 Task: Create ChildIssue0014 as Child Issue of Issue Issue0007 in Backlog  in Scrum Project Project0002 in Jira
Action: Mouse moved to (446, 506)
Screenshot: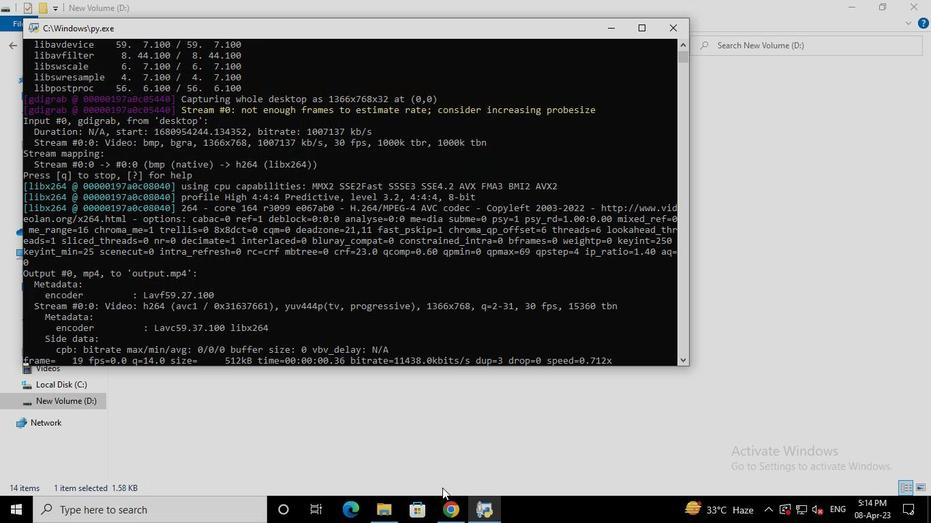 
Action: Mouse pressed left at (446, 506)
Screenshot: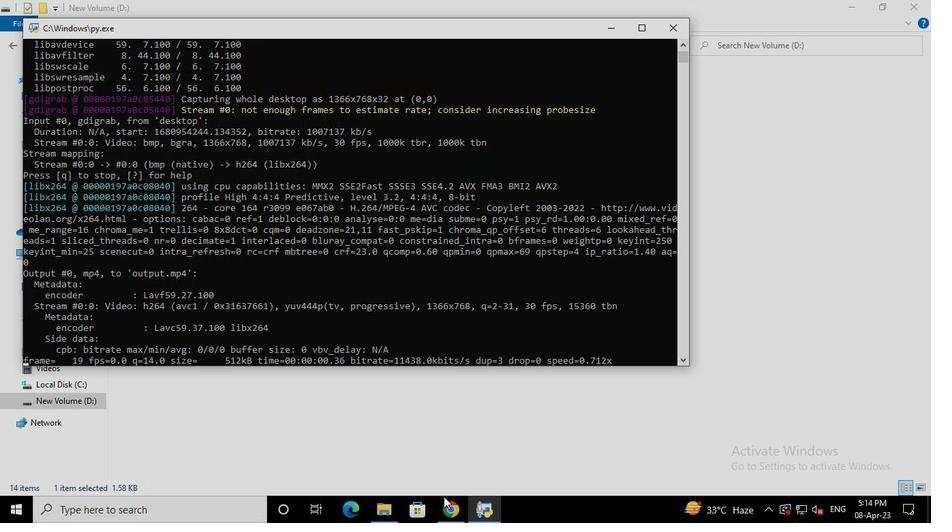 
Action: Mouse moved to (87, 213)
Screenshot: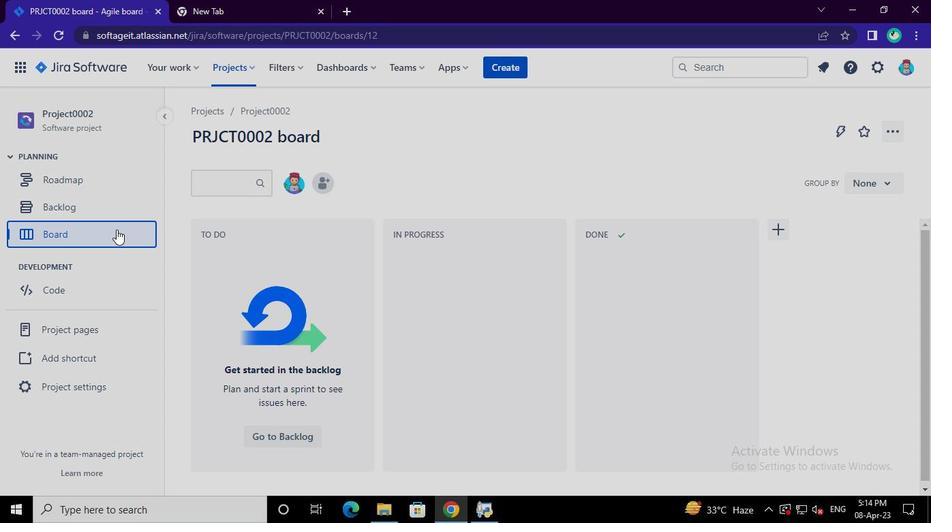 
Action: Mouse pressed left at (87, 213)
Screenshot: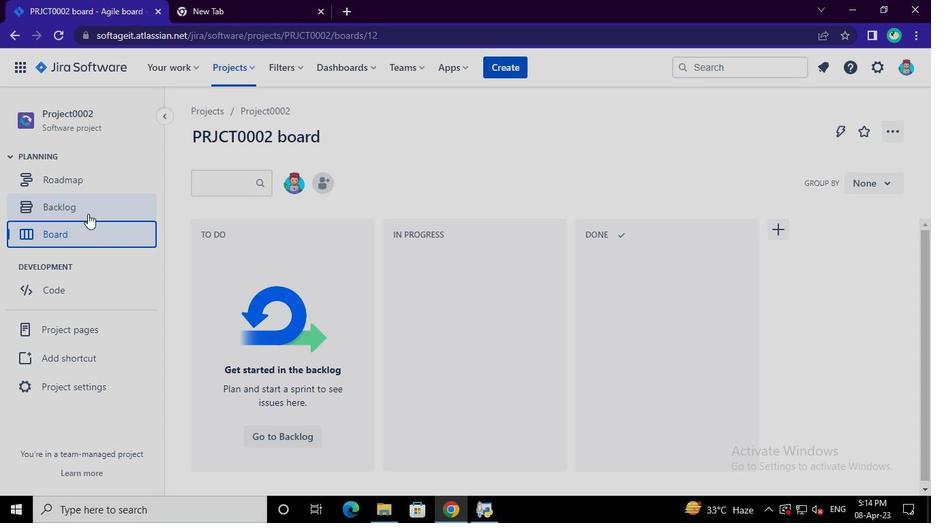 
Action: Mouse moved to (319, 406)
Screenshot: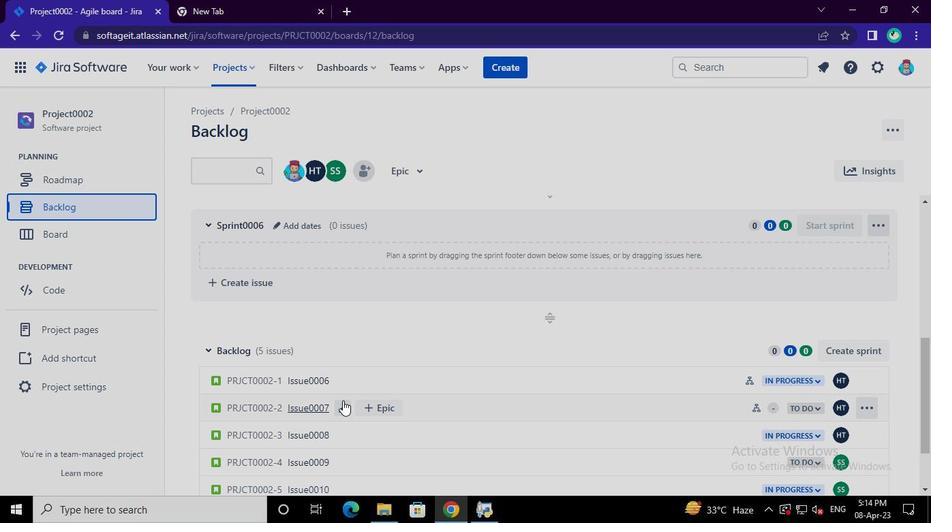 
Action: Mouse pressed left at (319, 406)
Screenshot: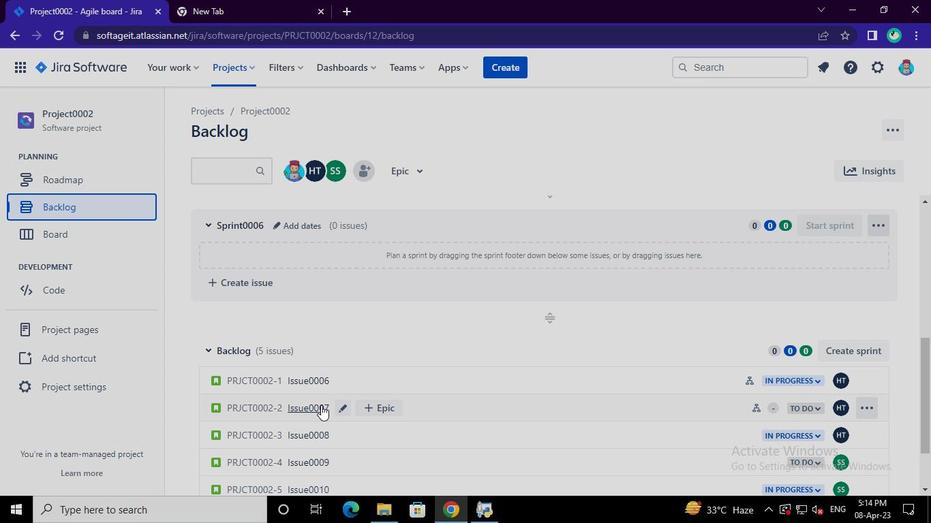 
Action: Mouse moved to (683, 278)
Screenshot: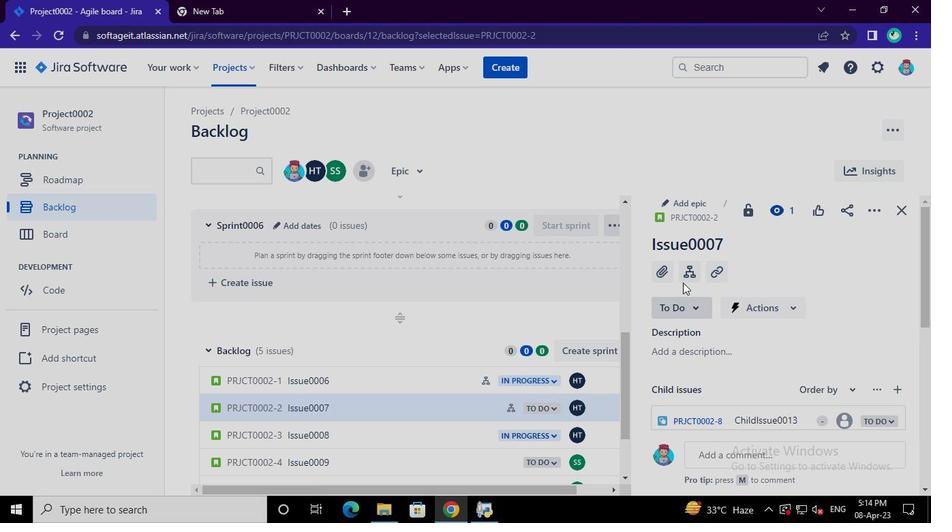 
Action: Mouse pressed left at (683, 278)
Screenshot: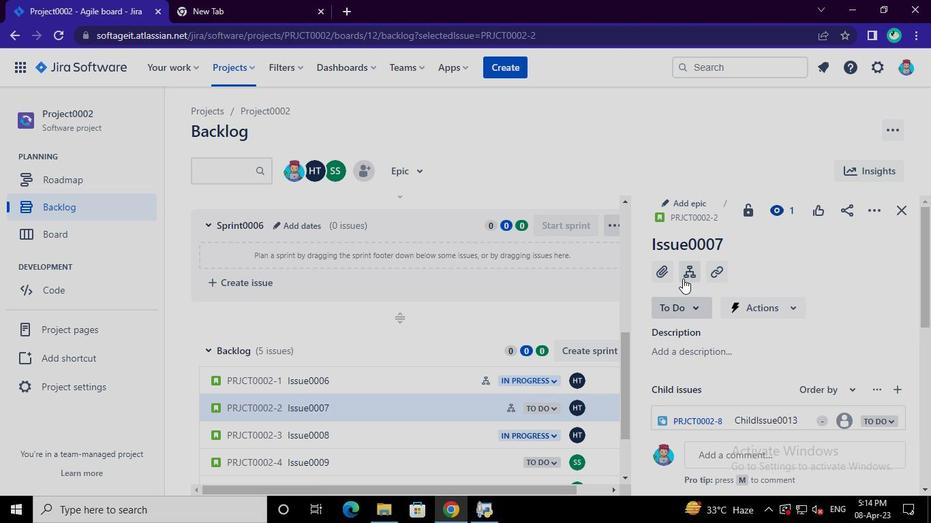 
Action: Mouse moved to (717, 333)
Screenshot: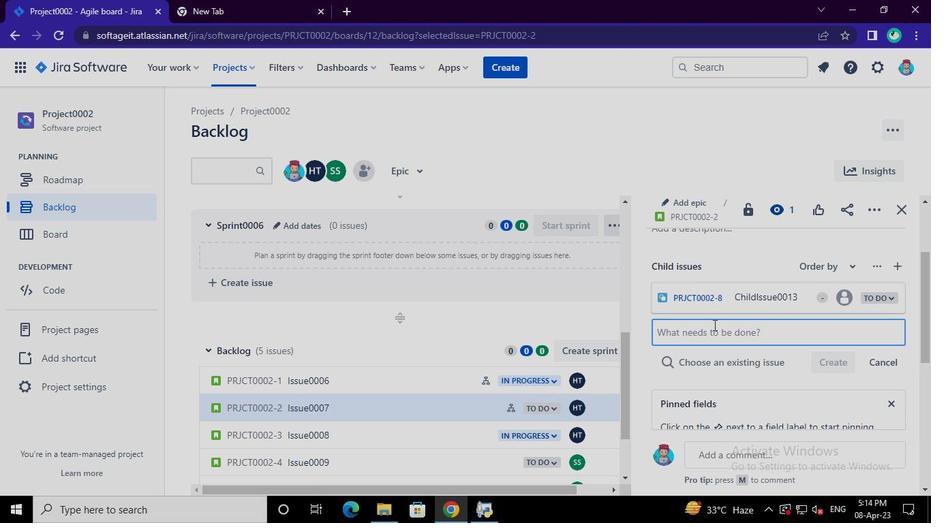 
Action: Mouse pressed left at (717, 333)
Screenshot: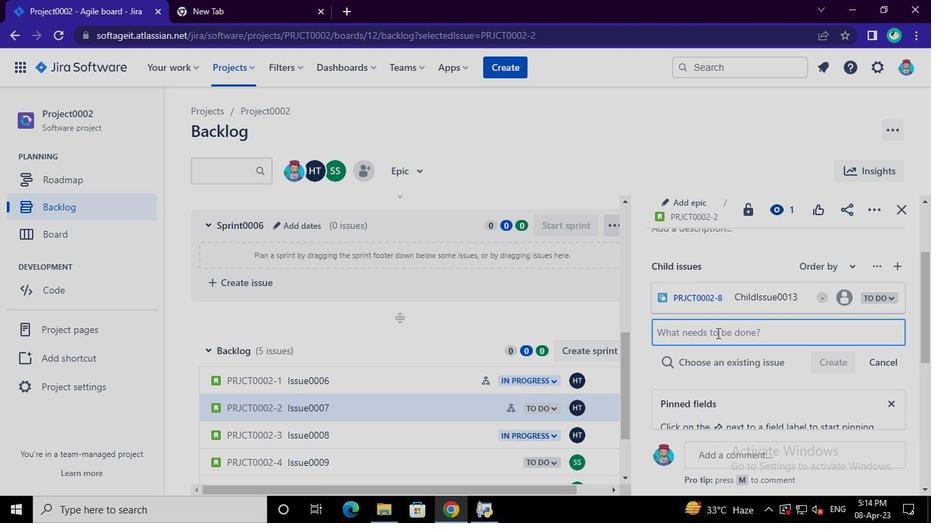 
Action: Keyboard Key.shift
Screenshot: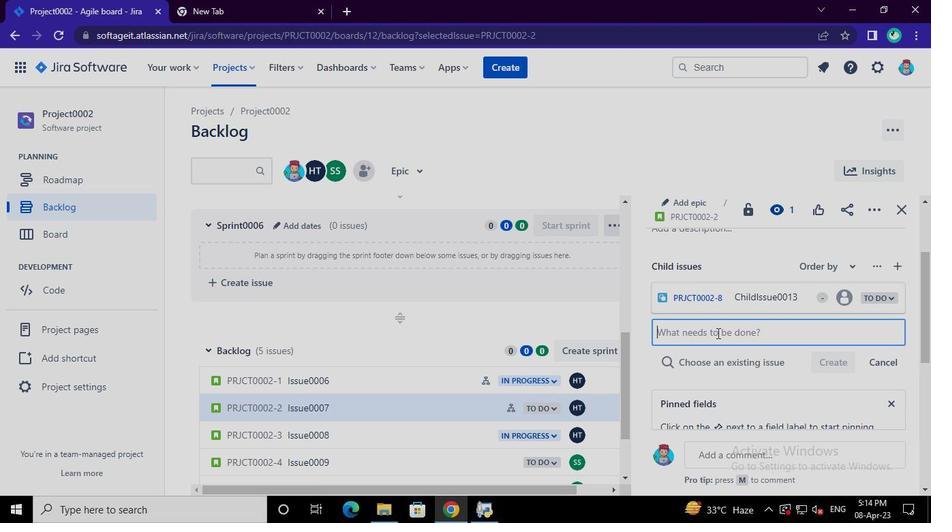 
Action: Keyboard C
Screenshot: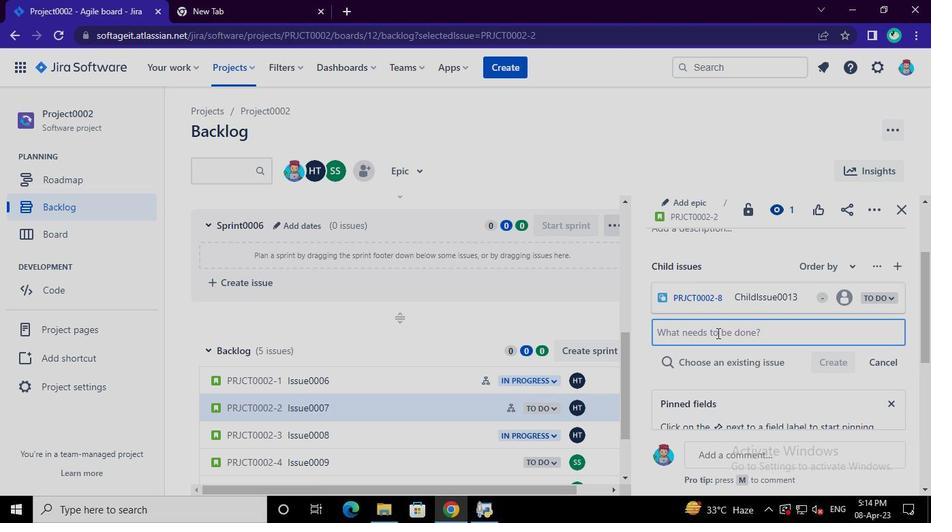 
Action: Keyboard h
Screenshot: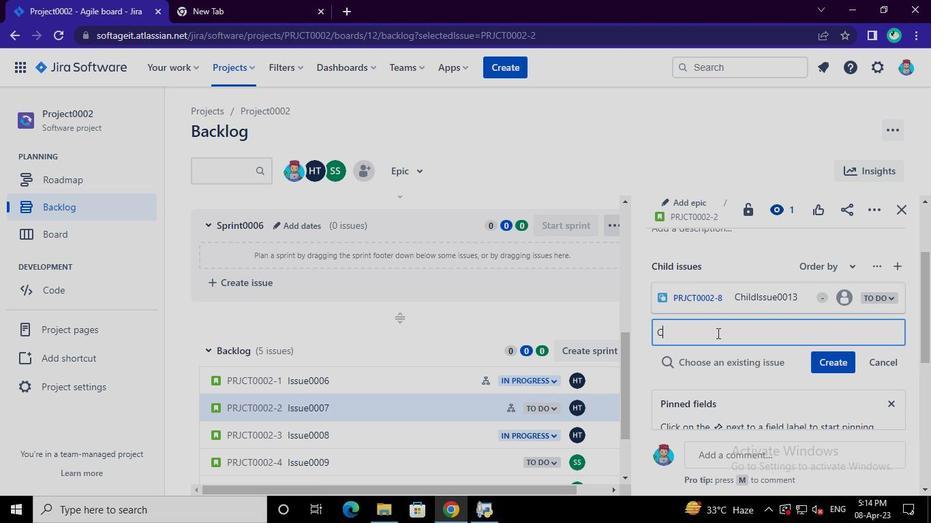 
Action: Keyboard i
Screenshot: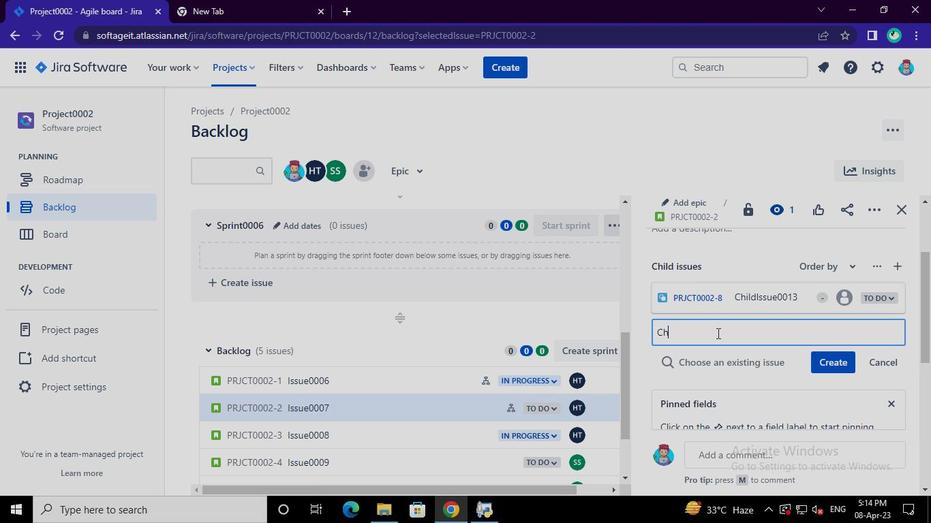 
Action: Keyboard l
Screenshot: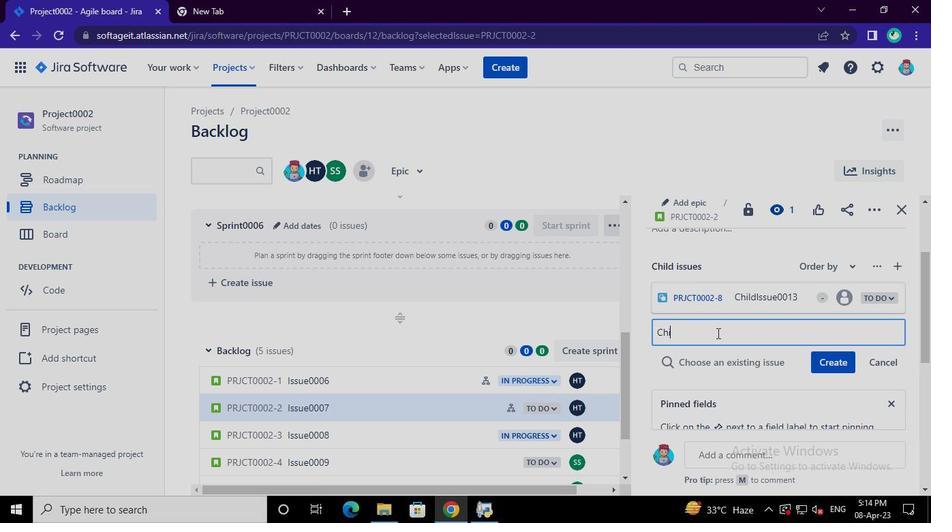 
Action: Keyboard d
Screenshot: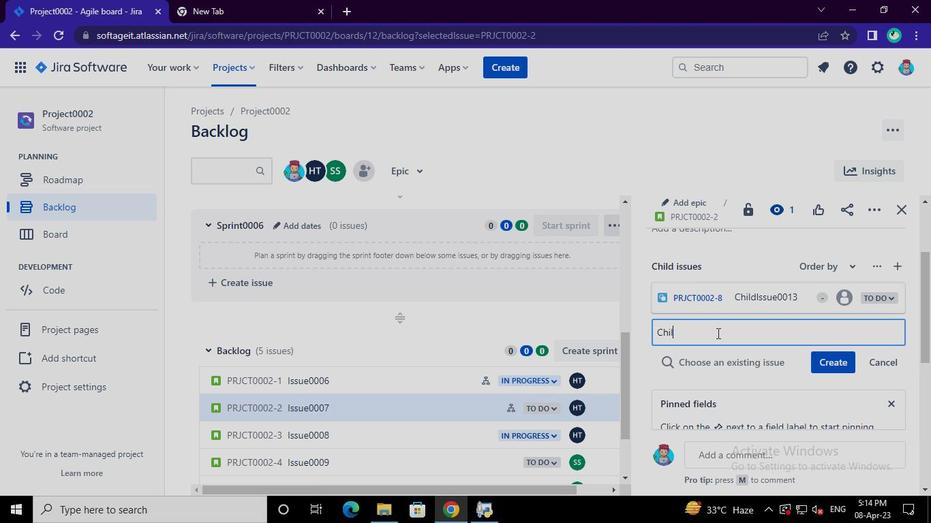 
Action: Keyboard Key.shift
Screenshot: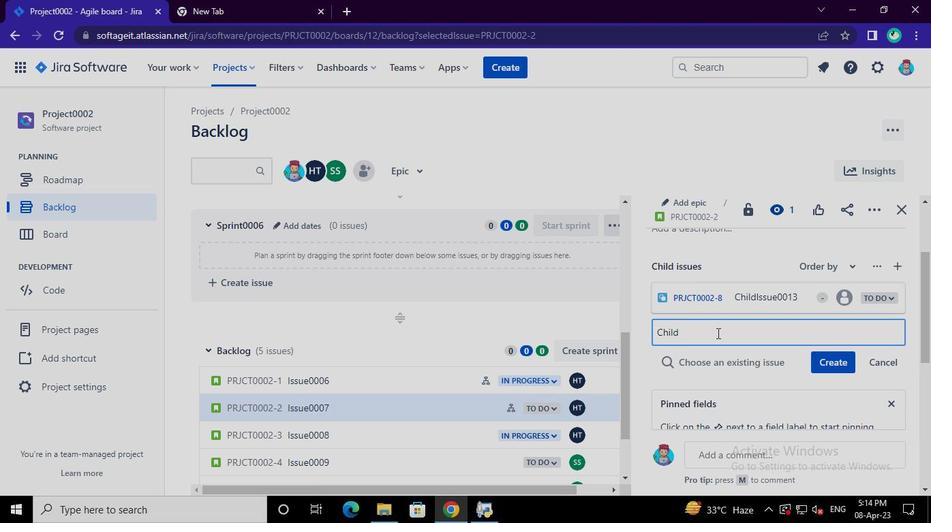 
Action: Keyboard I
Screenshot: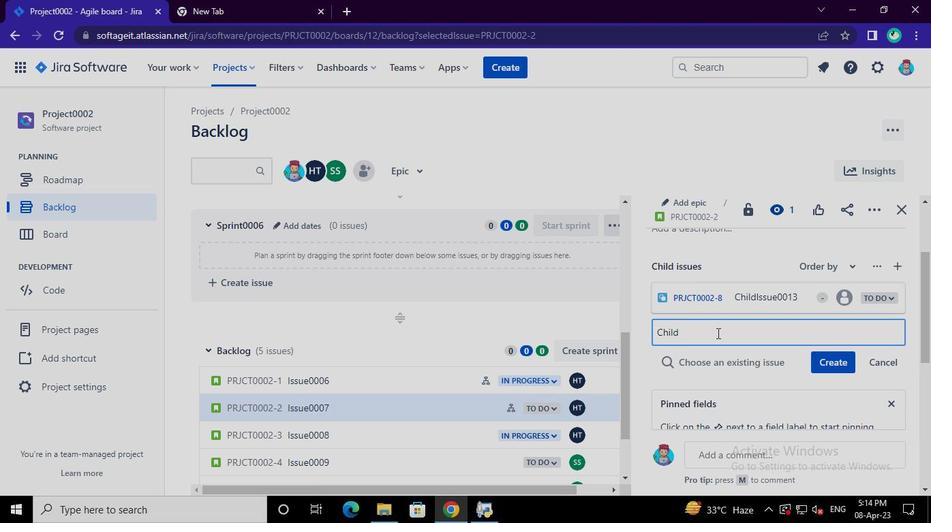 
Action: Keyboard s
Screenshot: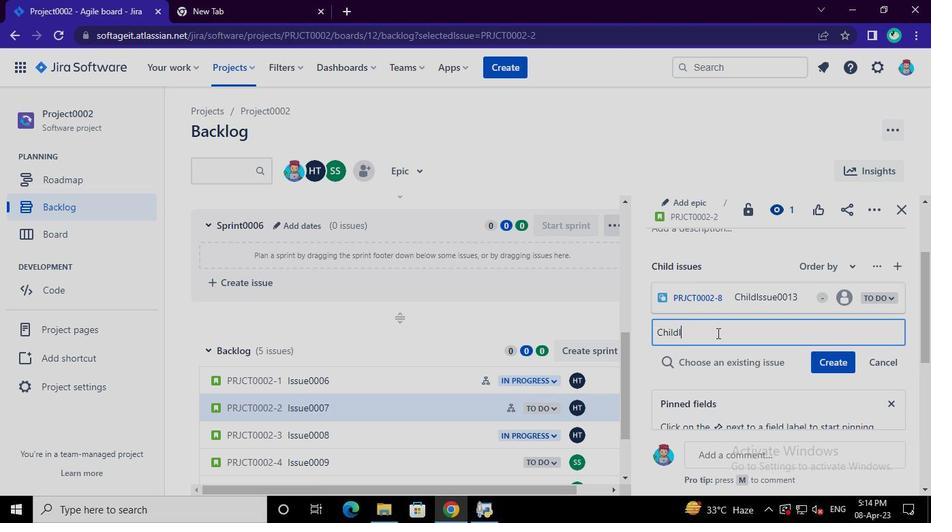 
Action: Keyboard s
Screenshot: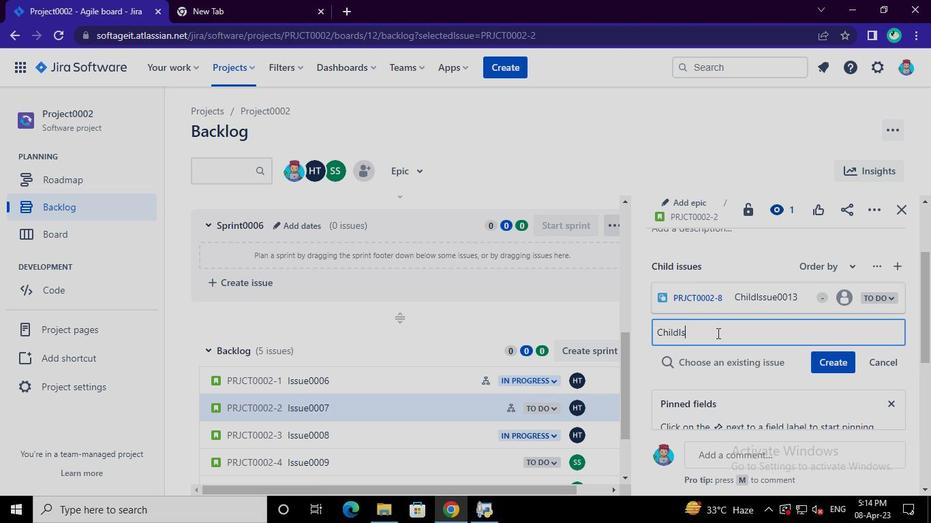 
Action: Keyboard u
Screenshot: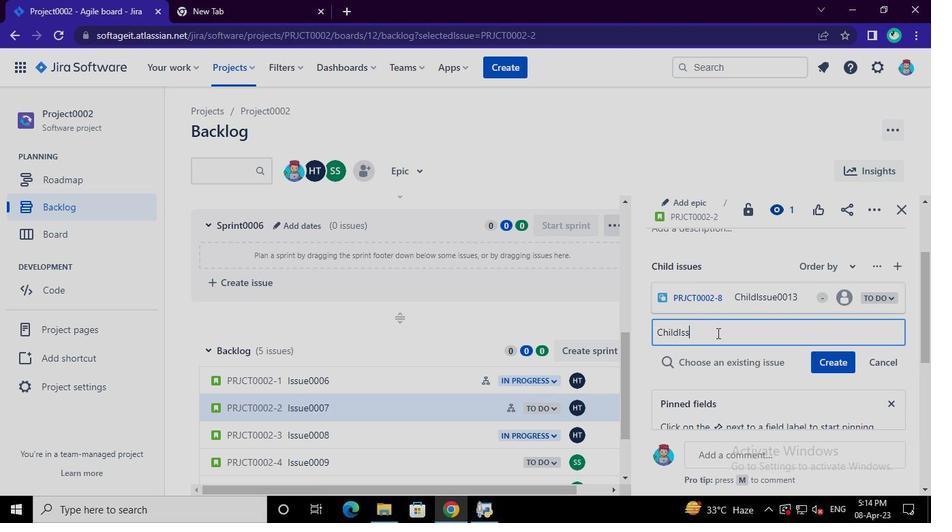 
Action: Keyboard e
Screenshot: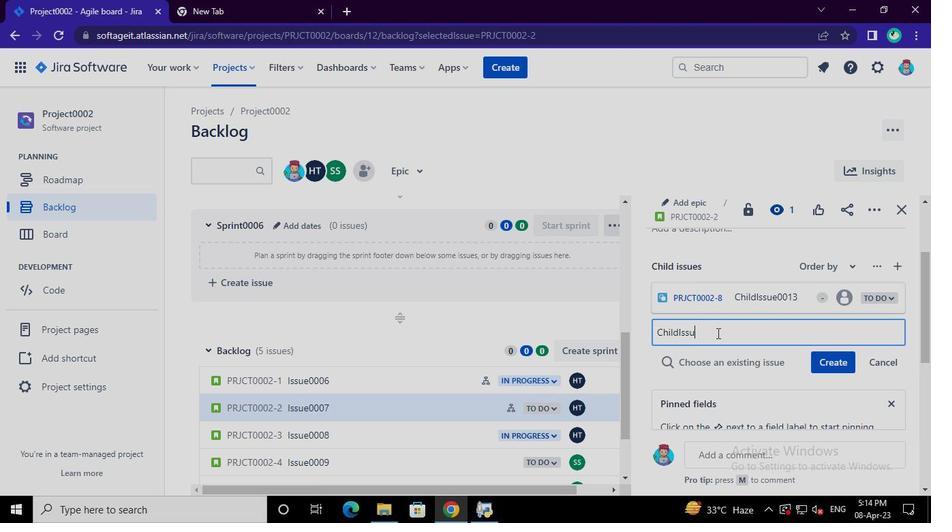 
Action: Keyboard <96>
Screenshot: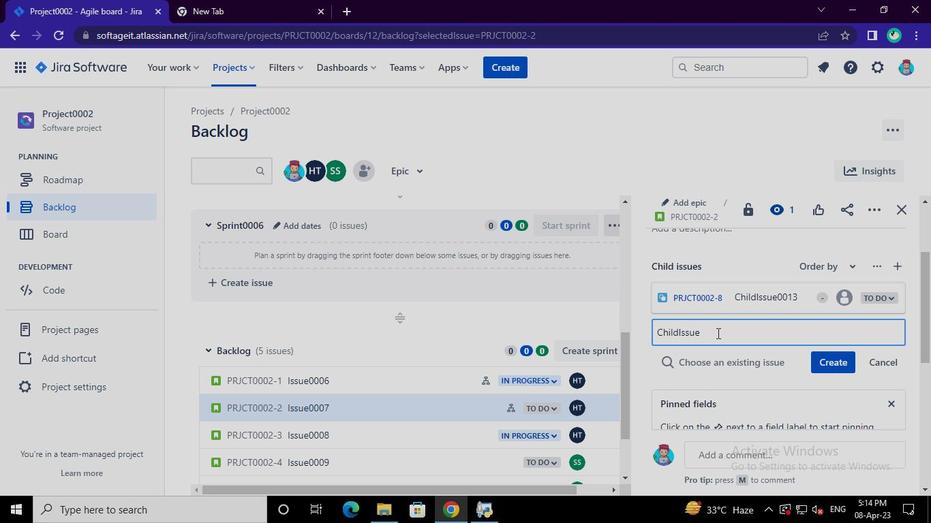 
Action: Keyboard <96>
Screenshot: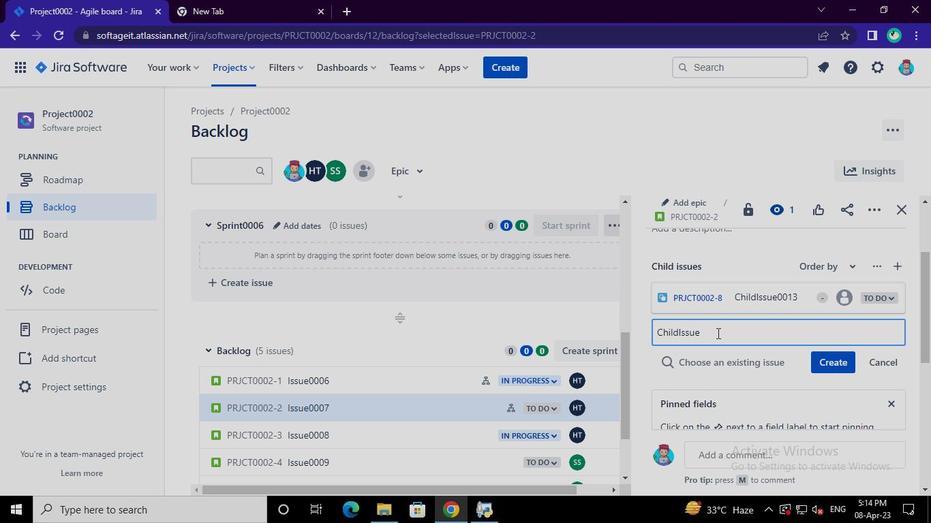 
Action: Keyboard <97>
Screenshot: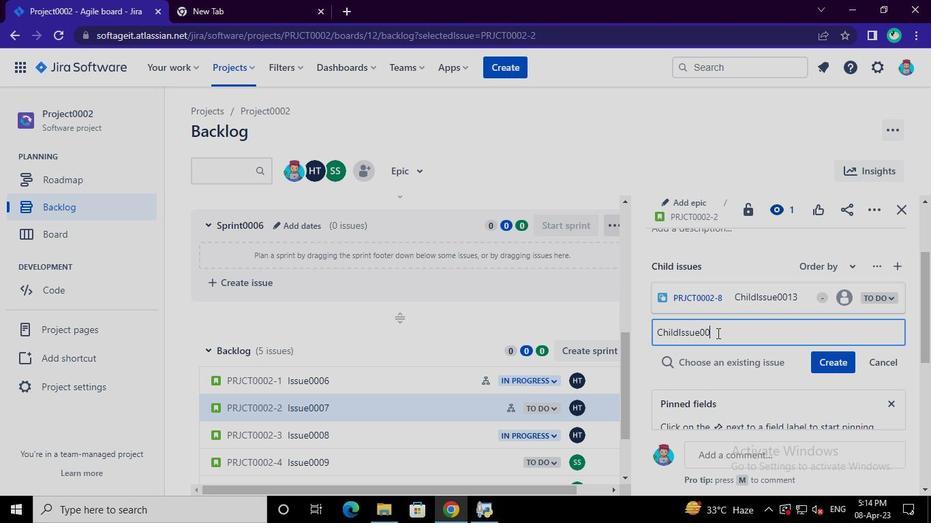 
Action: Keyboard <100>
Screenshot: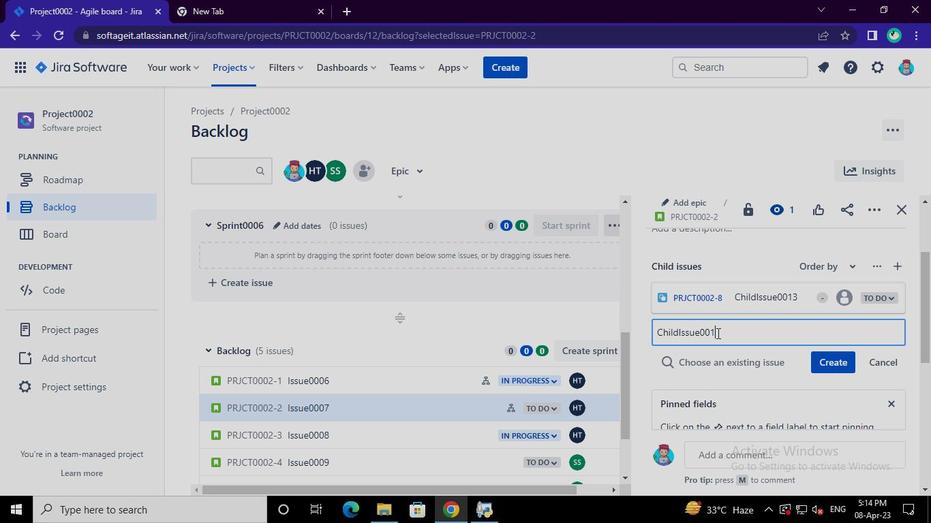 
Action: Mouse moved to (817, 362)
Screenshot: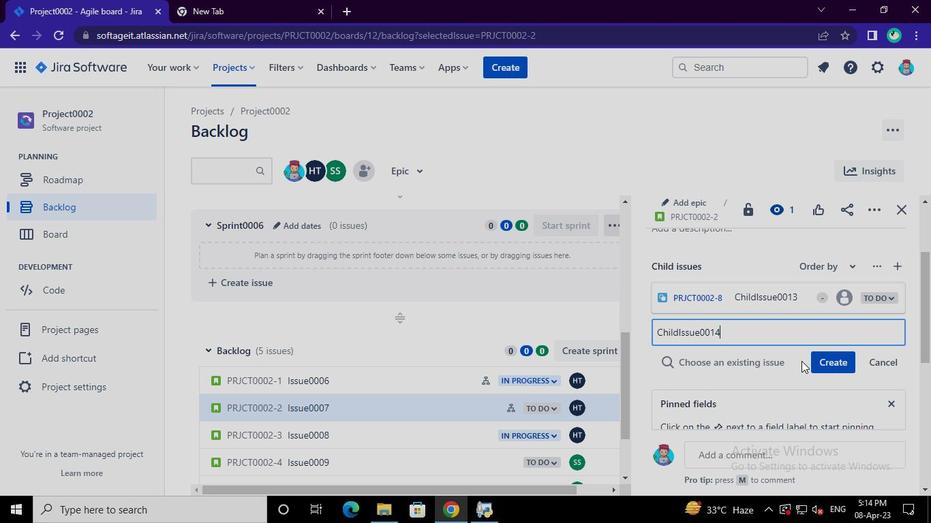 
Action: Mouse pressed left at (817, 362)
Screenshot: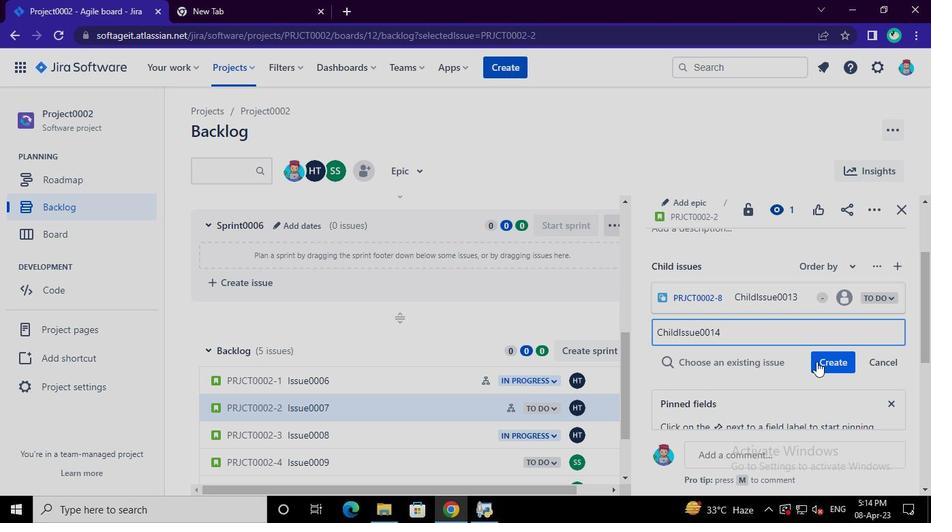 
Action: Mouse moved to (490, 509)
Screenshot: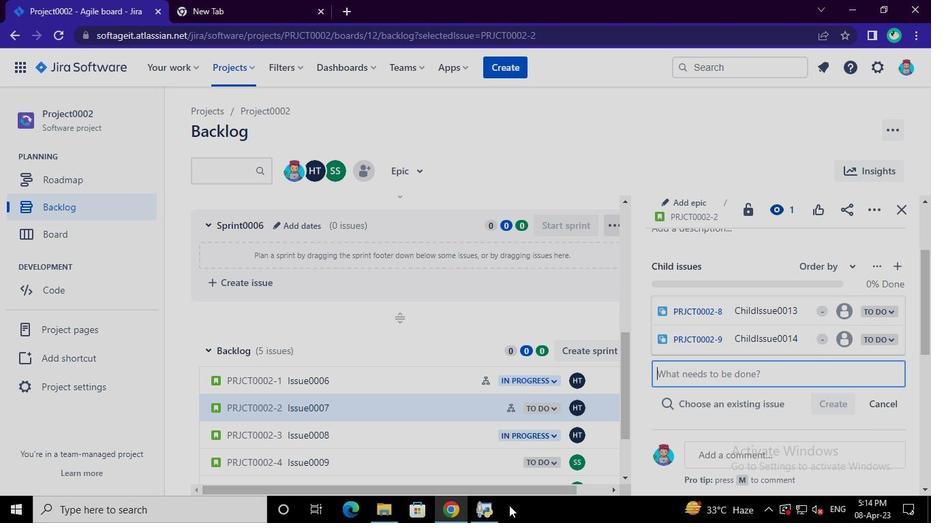 
Action: Mouse pressed left at (490, 509)
Screenshot: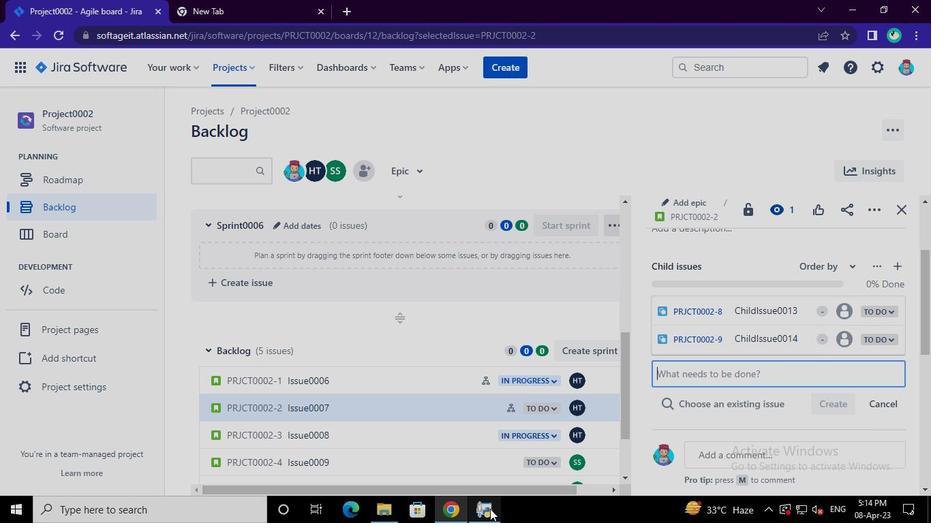 
Action: Mouse moved to (671, 32)
Screenshot: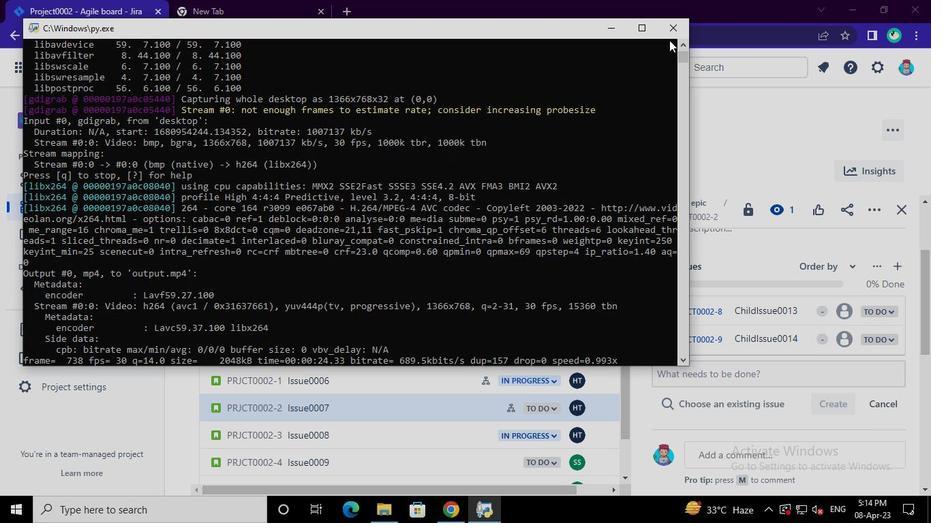 
Action: Mouse pressed left at (671, 32)
Screenshot: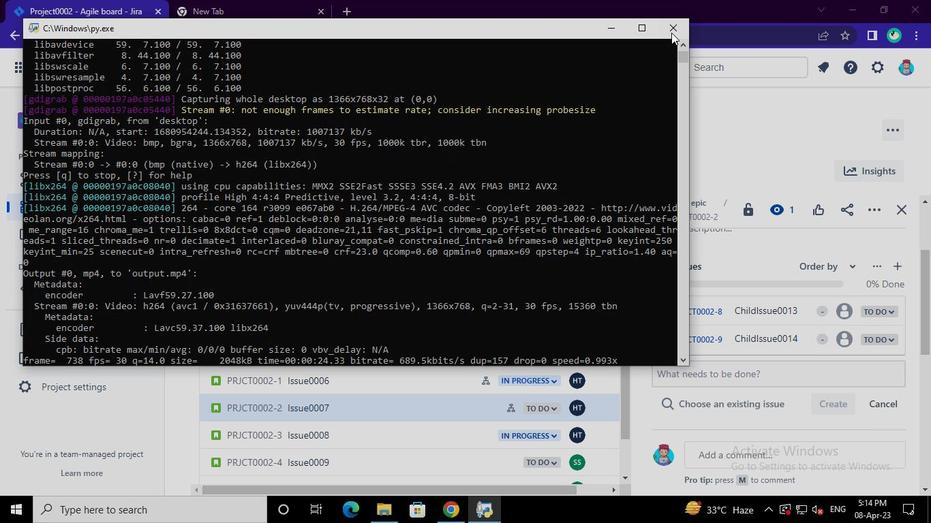 
